 Task: Assign in the project TripleWorks the issue 'Inconsistent handling of null or empty values' to the sprint 'Celestial Sprint'.
Action: Mouse moved to (253, 70)
Screenshot: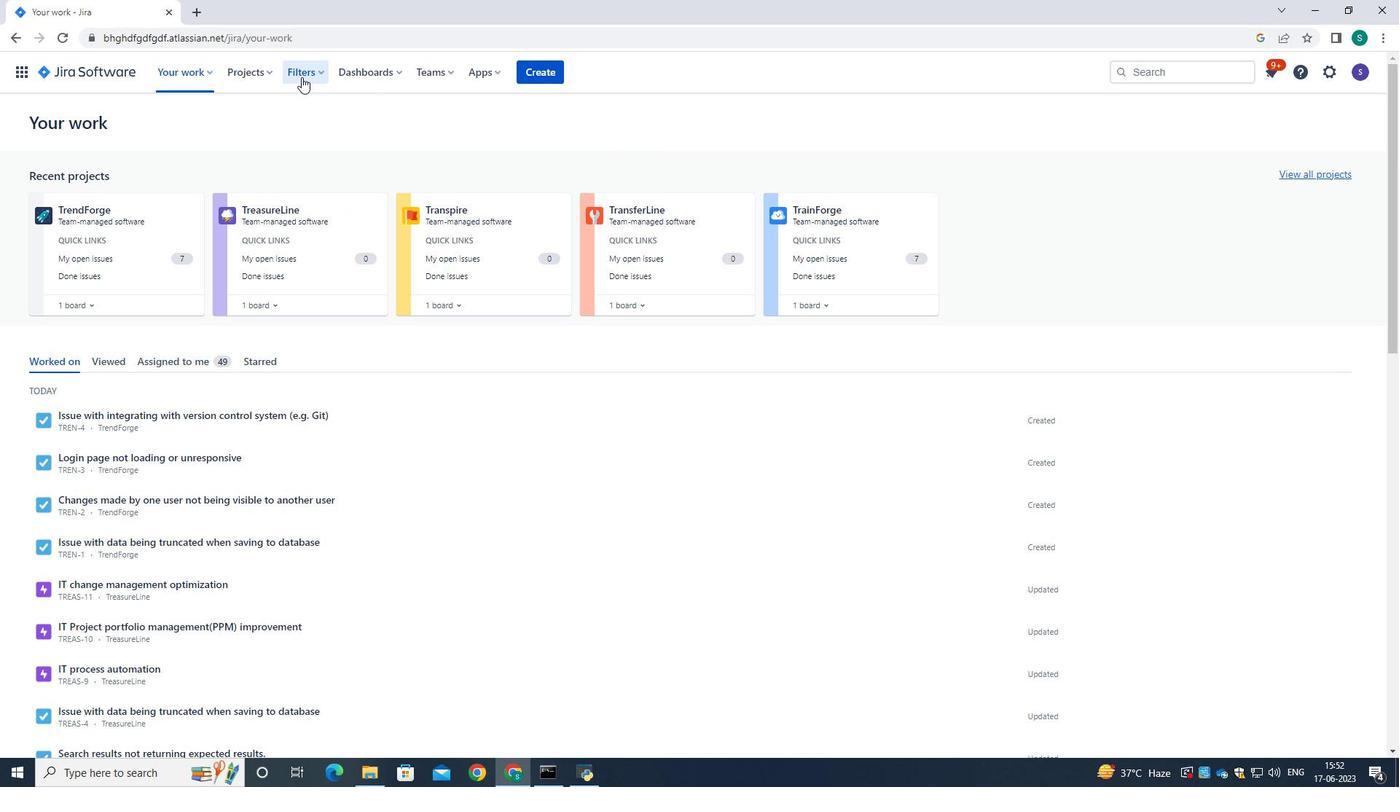 
Action: Mouse pressed left at (253, 70)
Screenshot: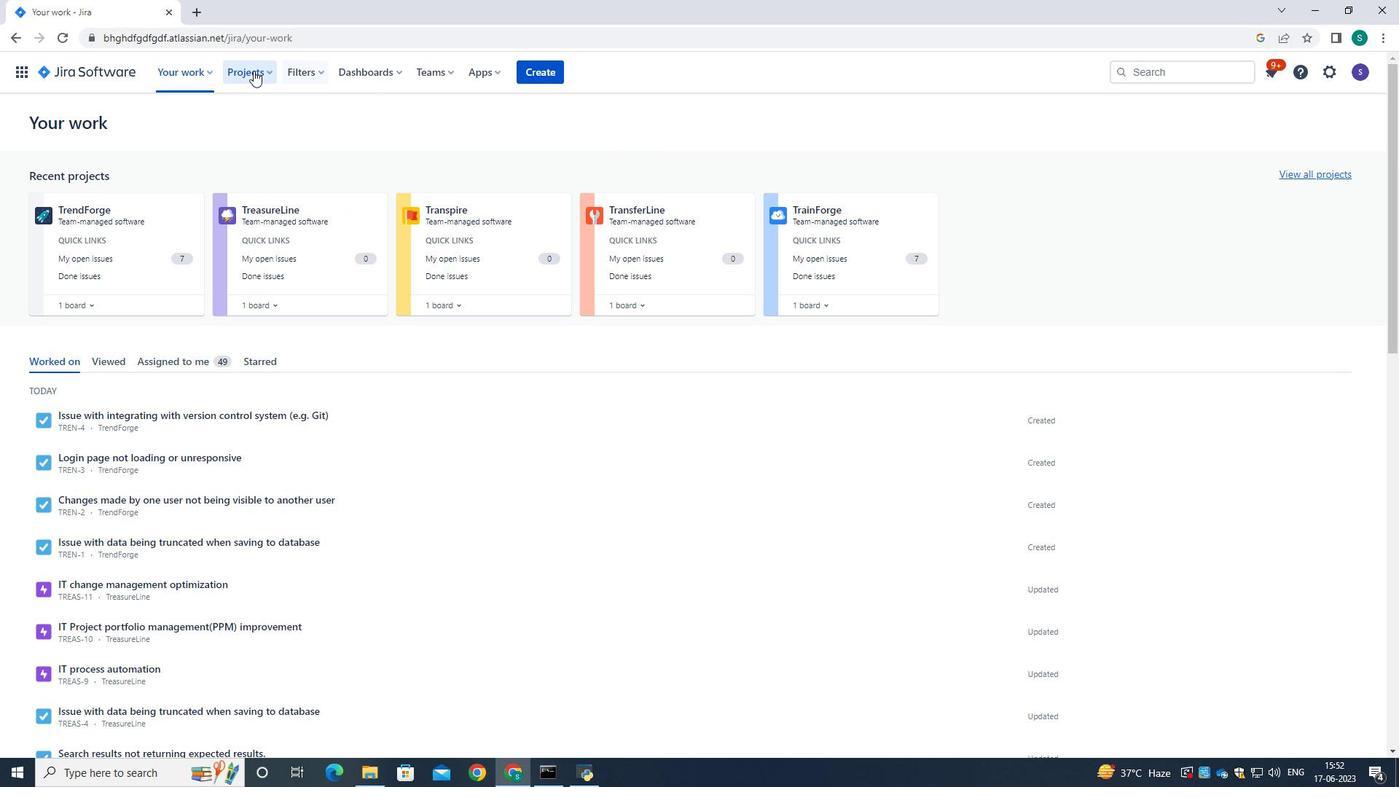
Action: Mouse moved to (279, 143)
Screenshot: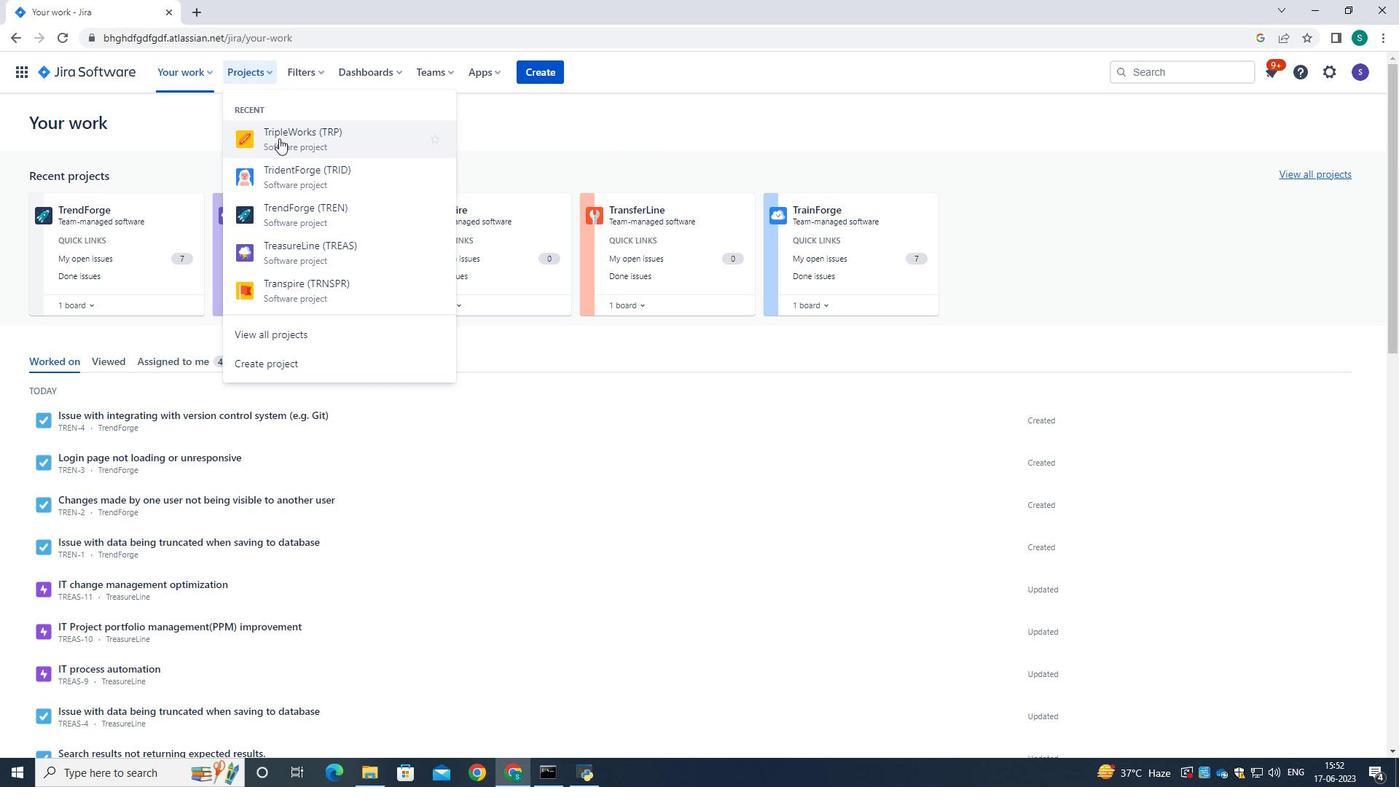 
Action: Mouse pressed left at (279, 143)
Screenshot: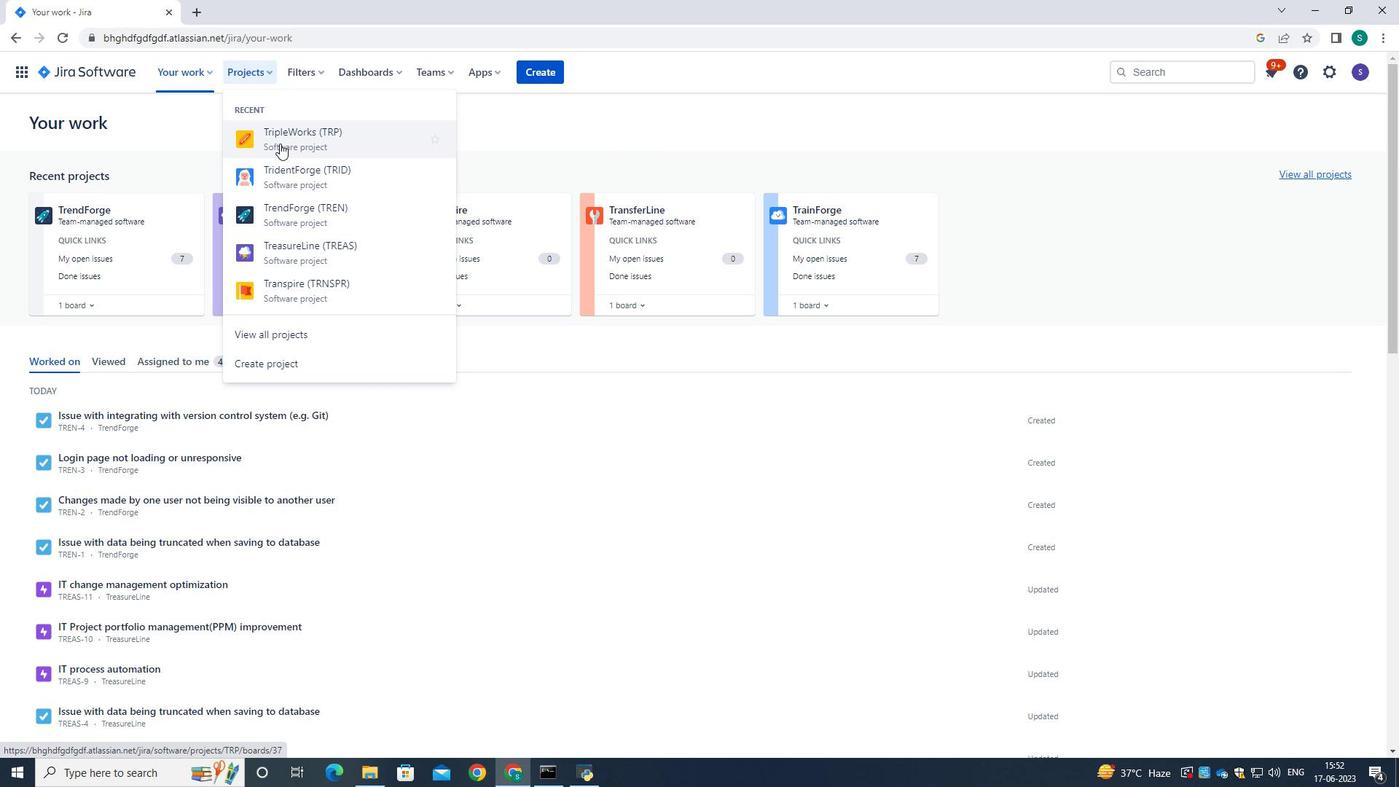 
Action: Mouse moved to (85, 224)
Screenshot: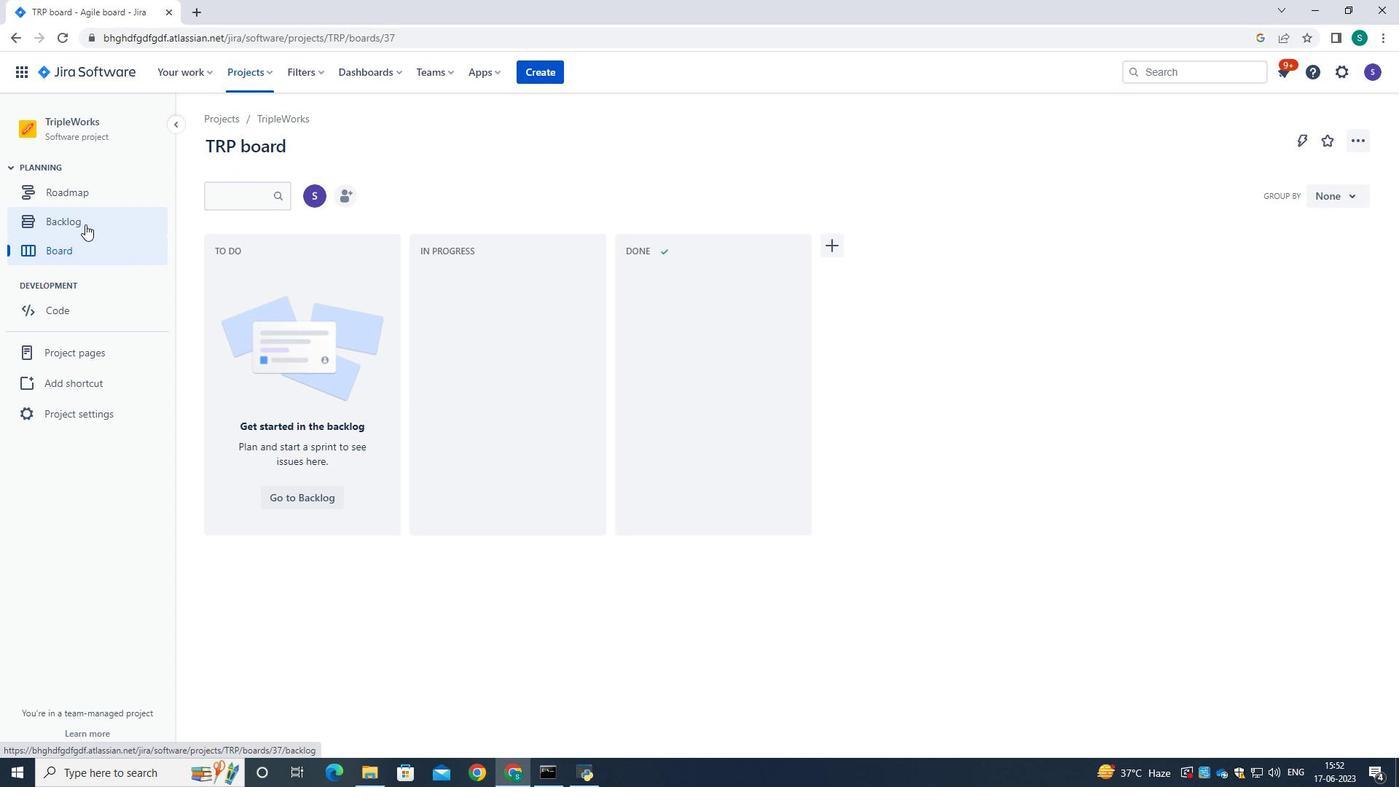 
Action: Mouse pressed left at (85, 224)
Screenshot: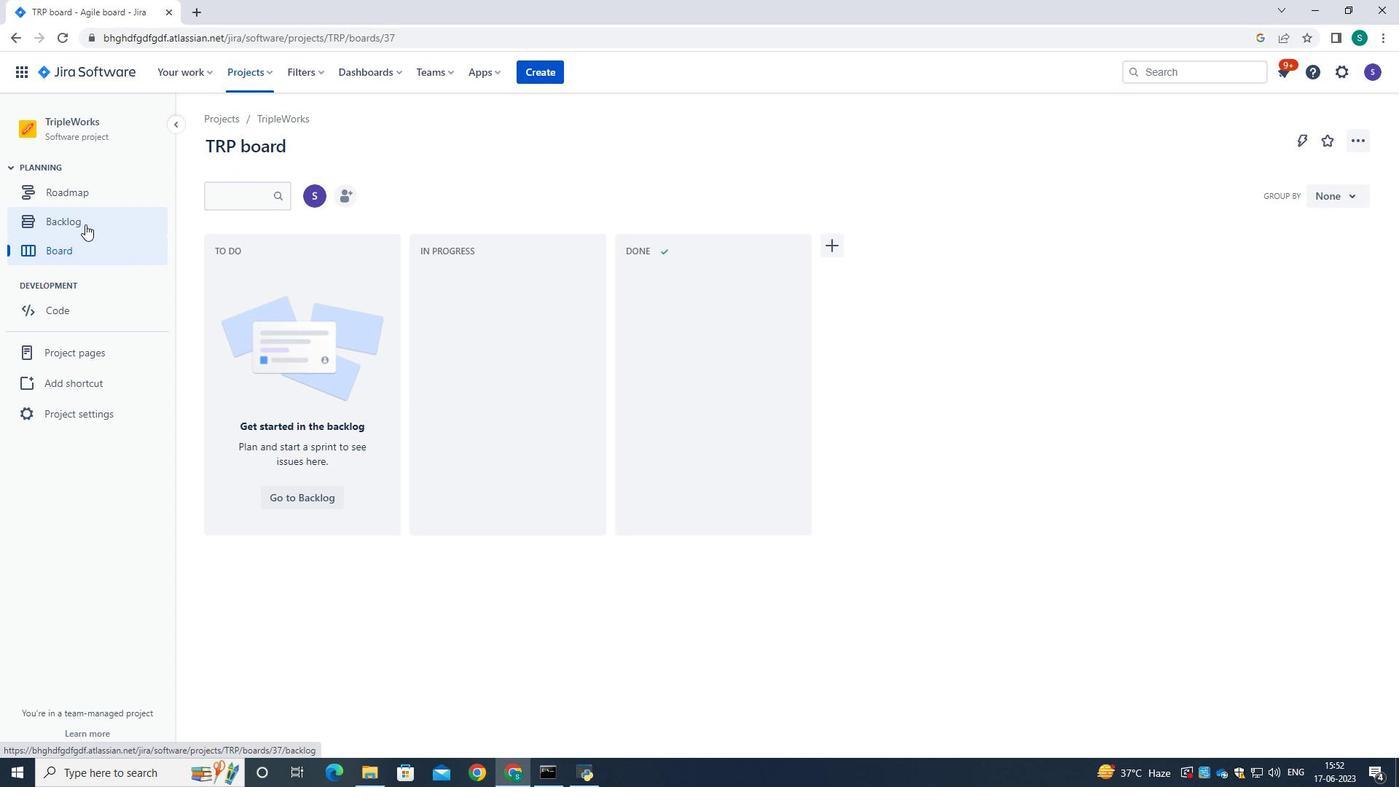 
Action: Mouse moved to (1340, 260)
Screenshot: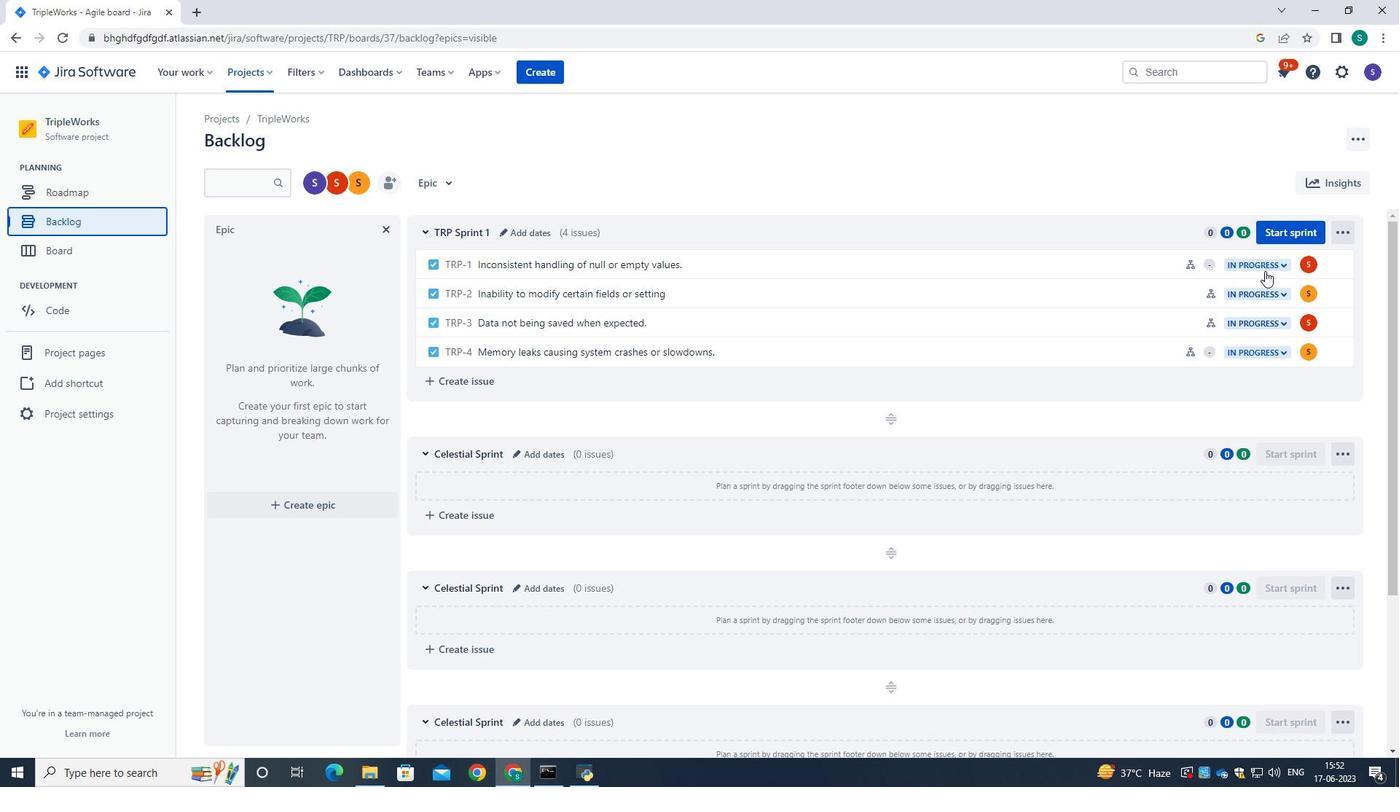 
Action: Mouse pressed left at (1340, 260)
Screenshot: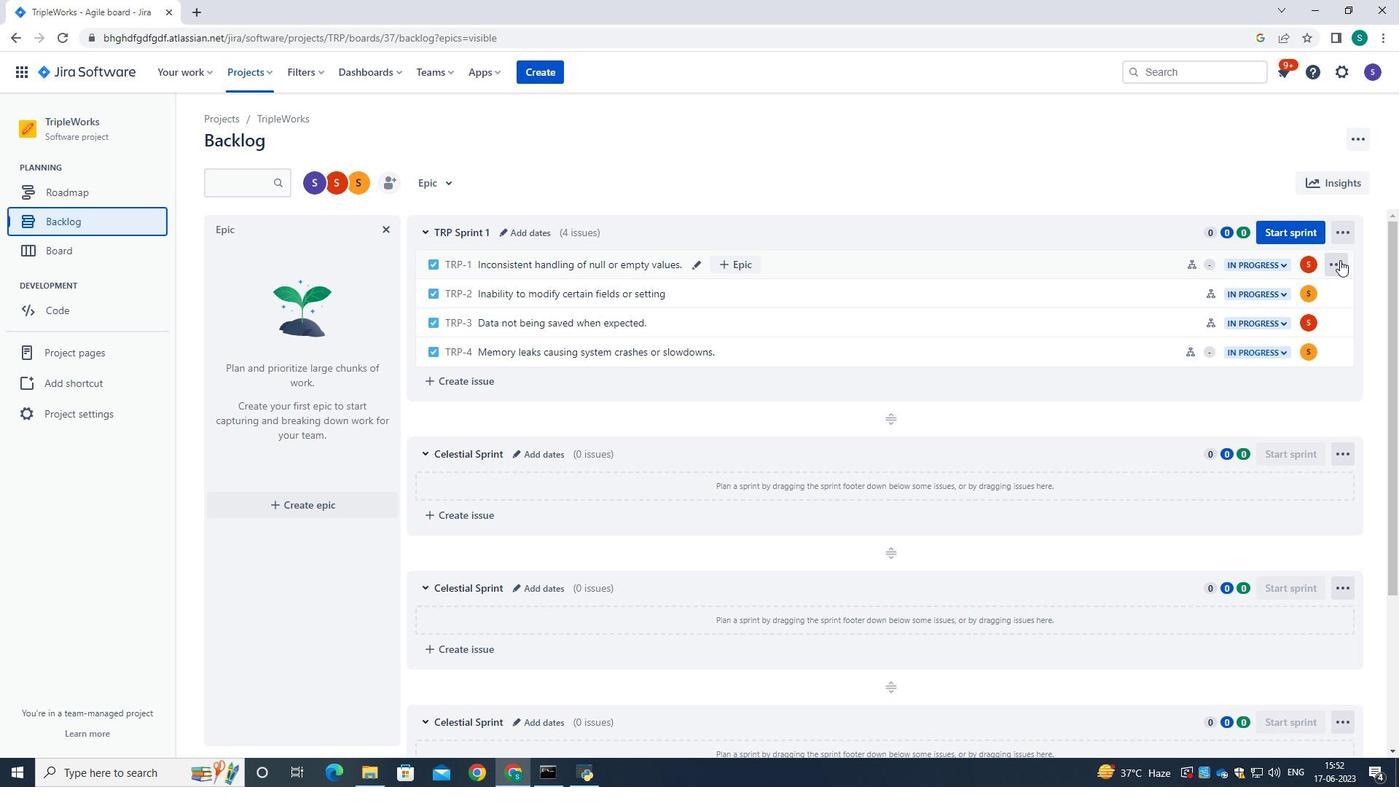 
Action: Mouse moved to (1287, 439)
Screenshot: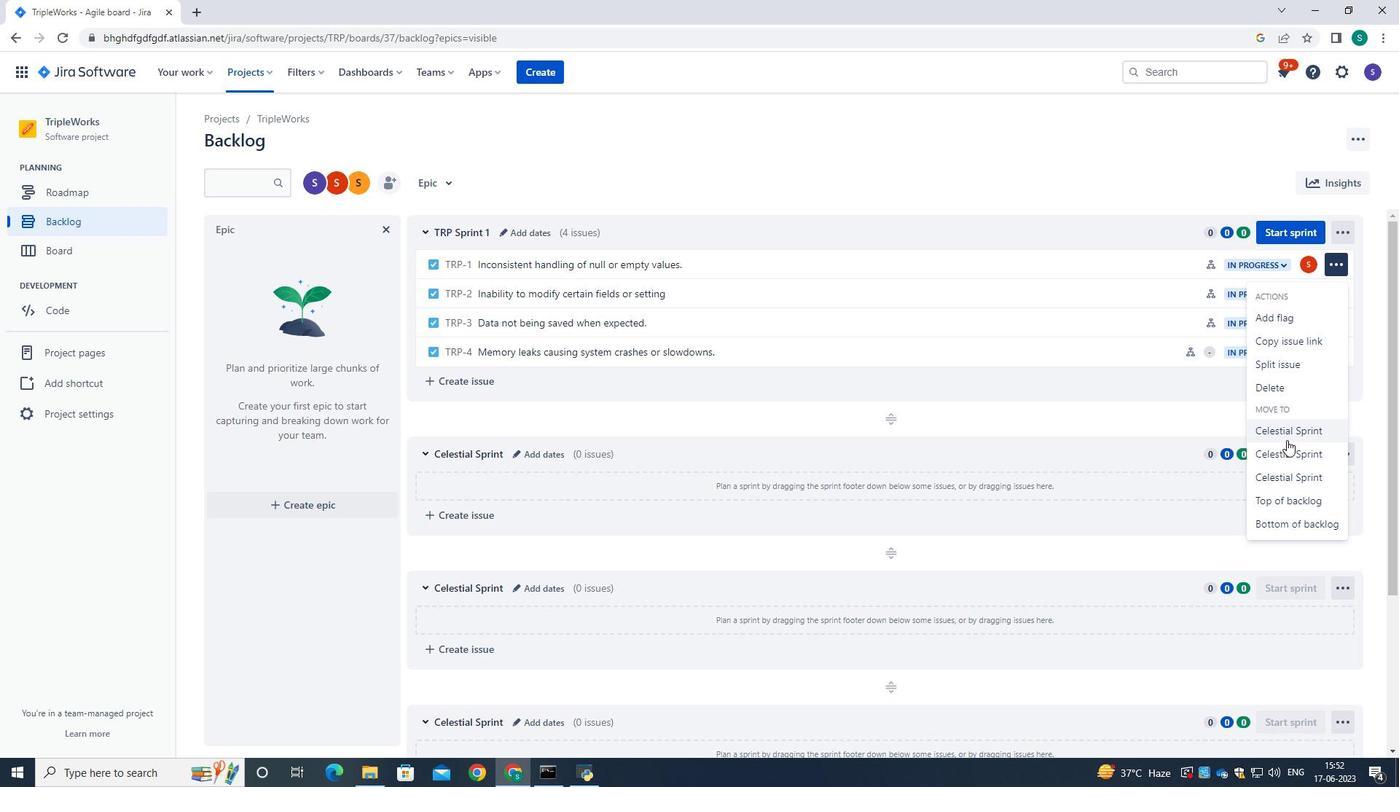 
Action: Mouse pressed left at (1287, 439)
Screenshot: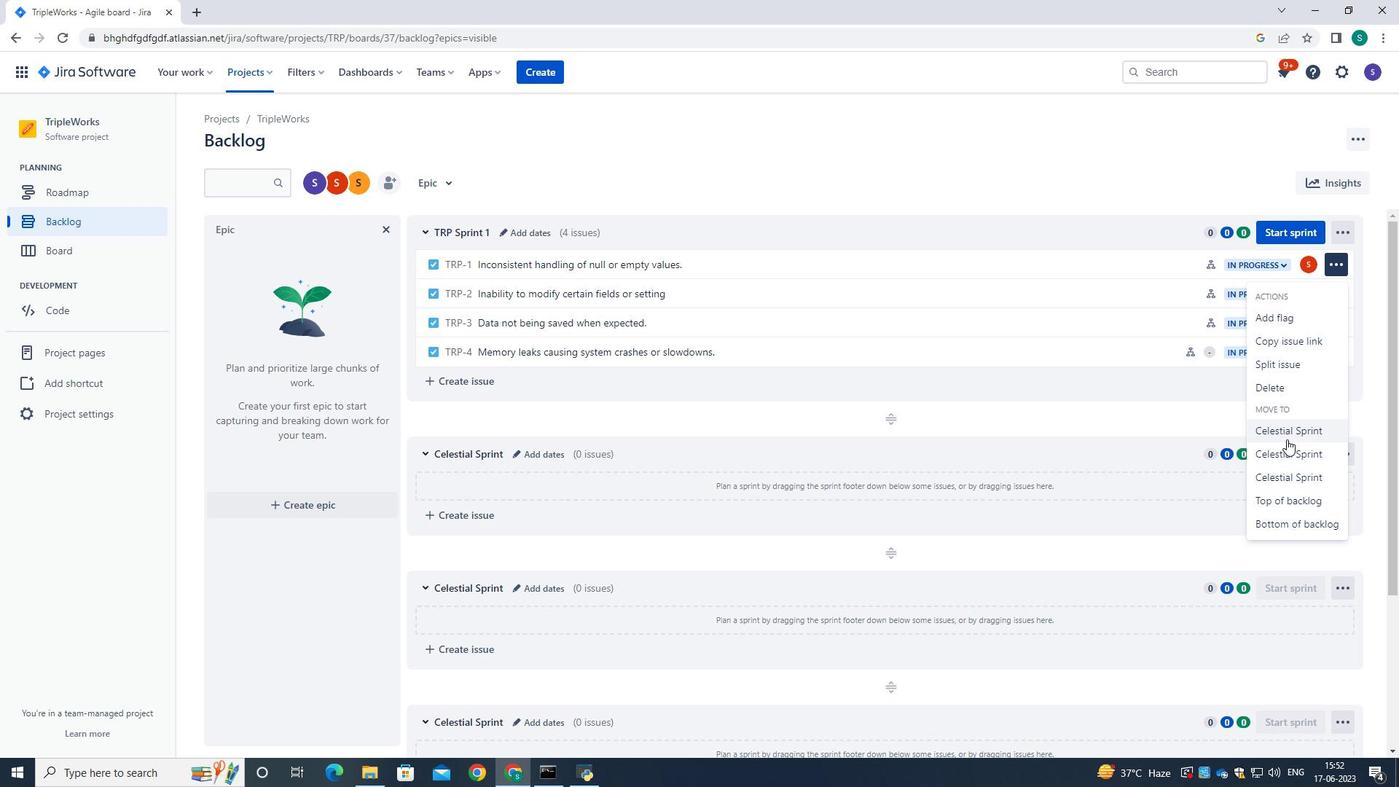 
Action: Mouse moved to (859, 180)
Screenshot: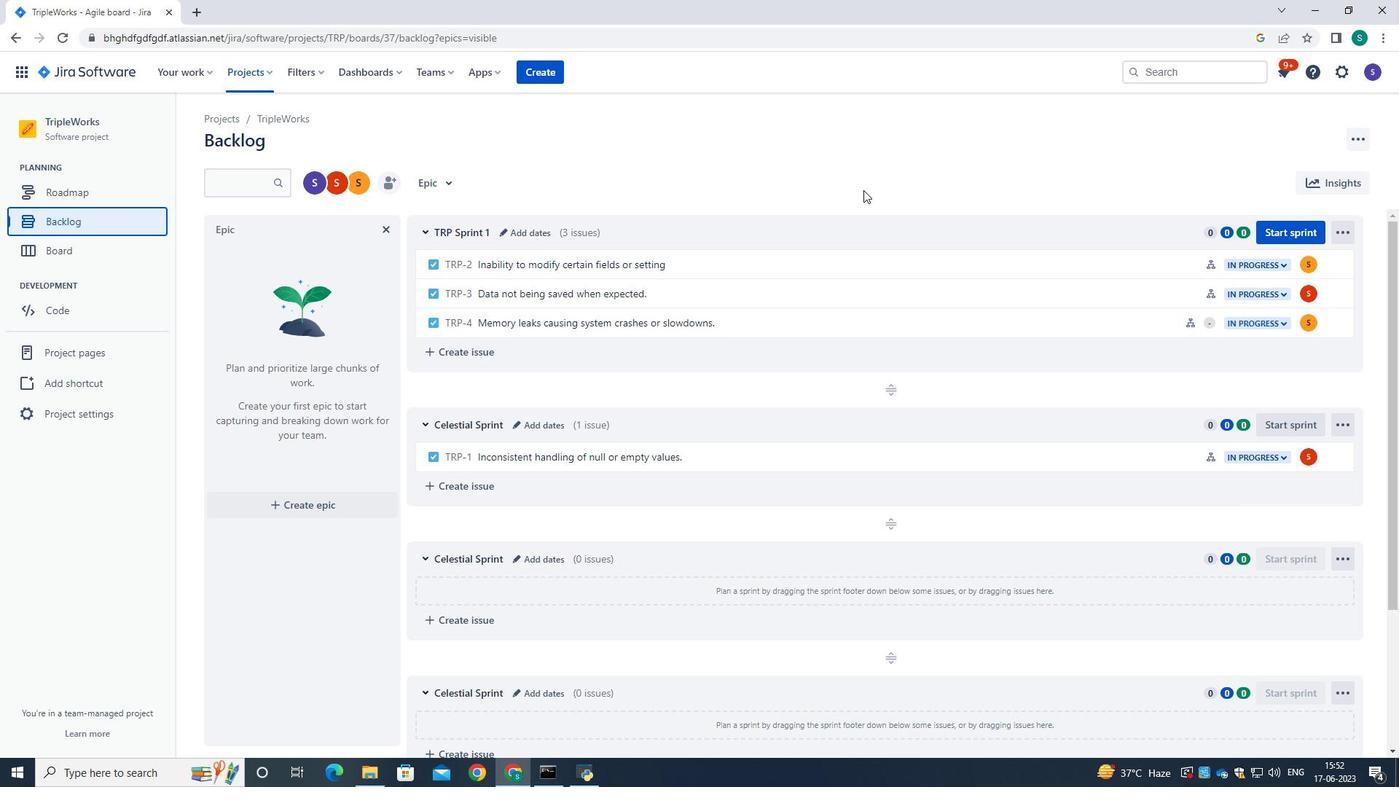 
Action: Mouse pressed left at (859, 180)
Screenshot: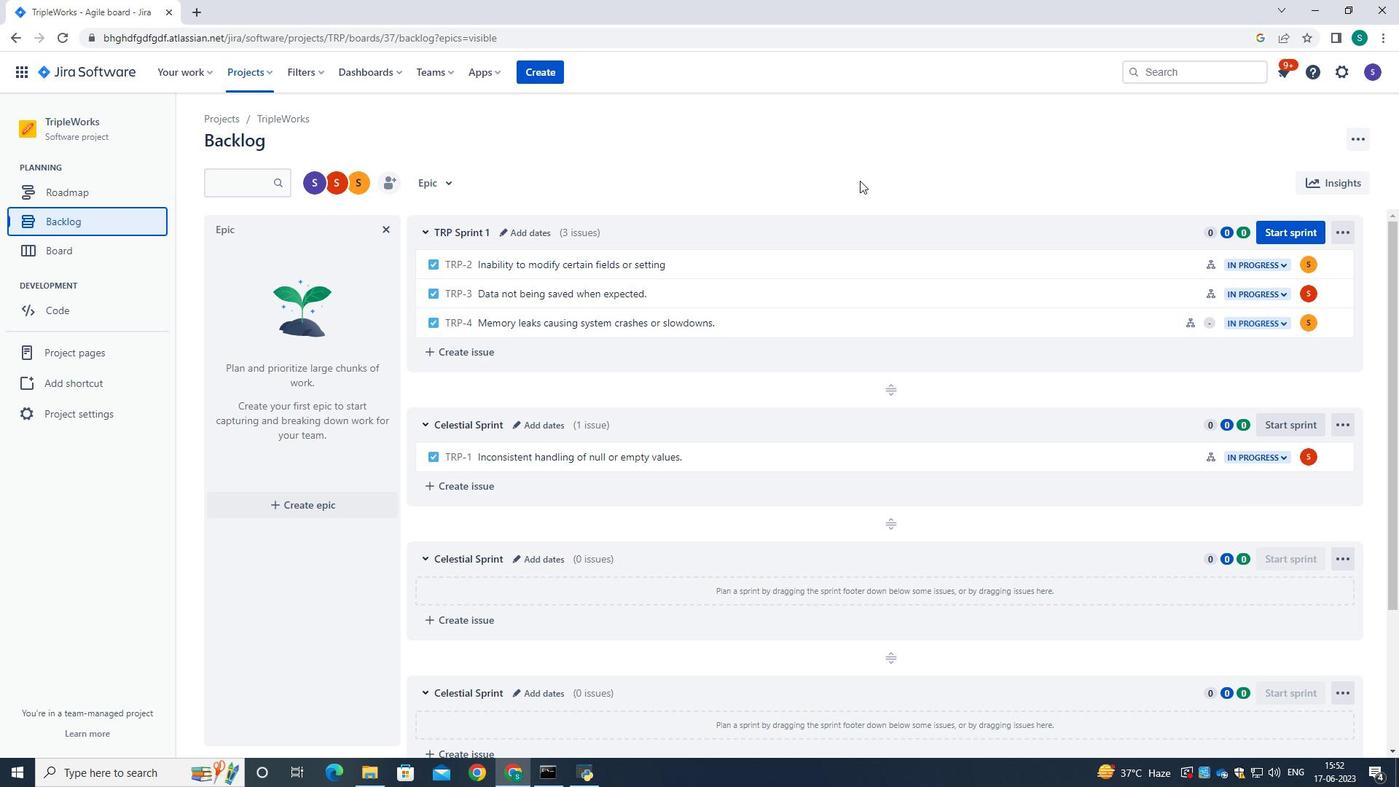 
Action: Mouse moved to (860, 180)
Screenshot: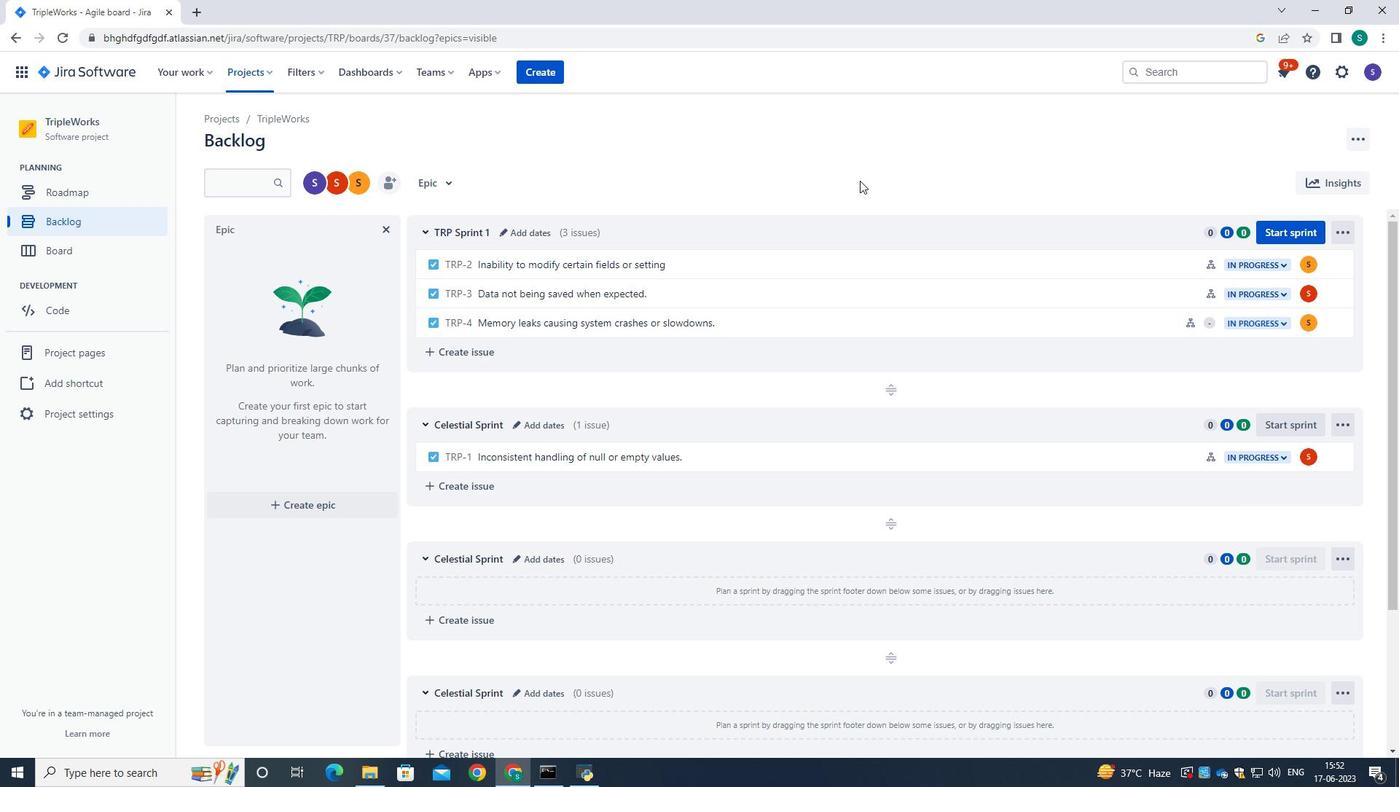 
